 Task: In the  document retention.docxSelect Headings and apply  'Bold' Select the text and align it to the  'Left'. Select the table and apply  All Borders
Action: Mouse moved to (299, 507)
Screenshot: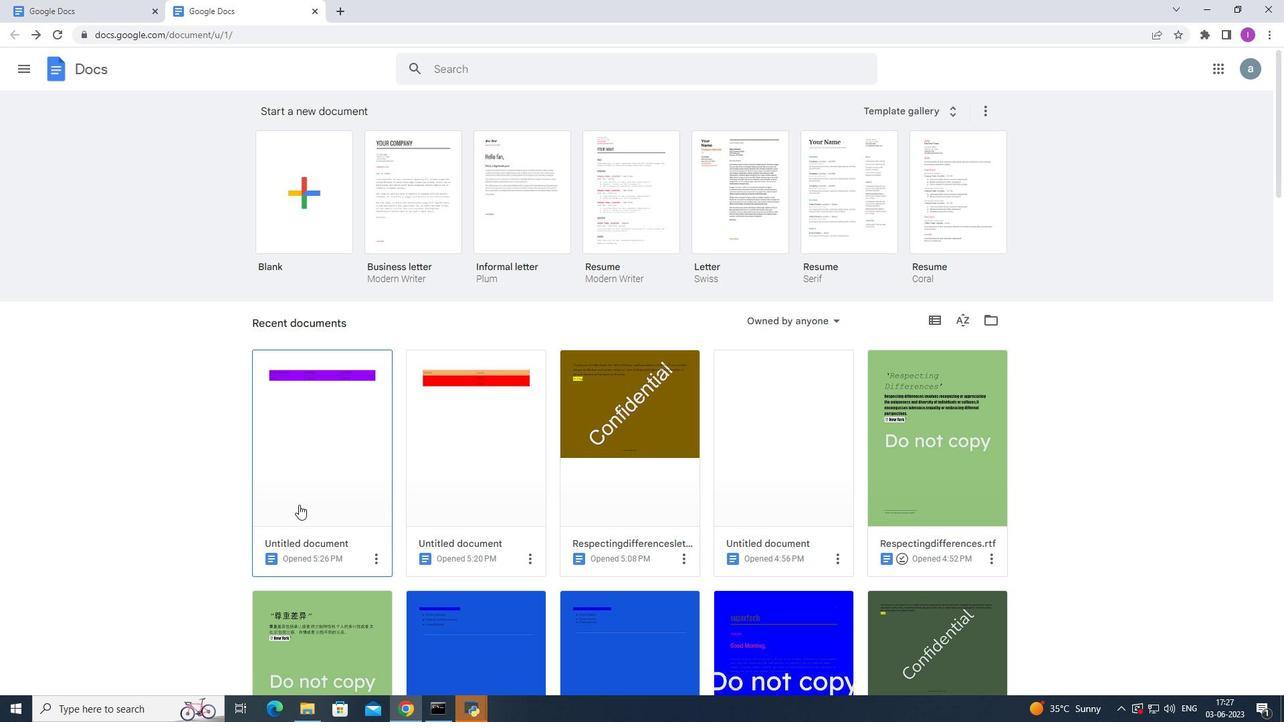 
Action: Mouse pressed left at (299, 507)
Screenshot: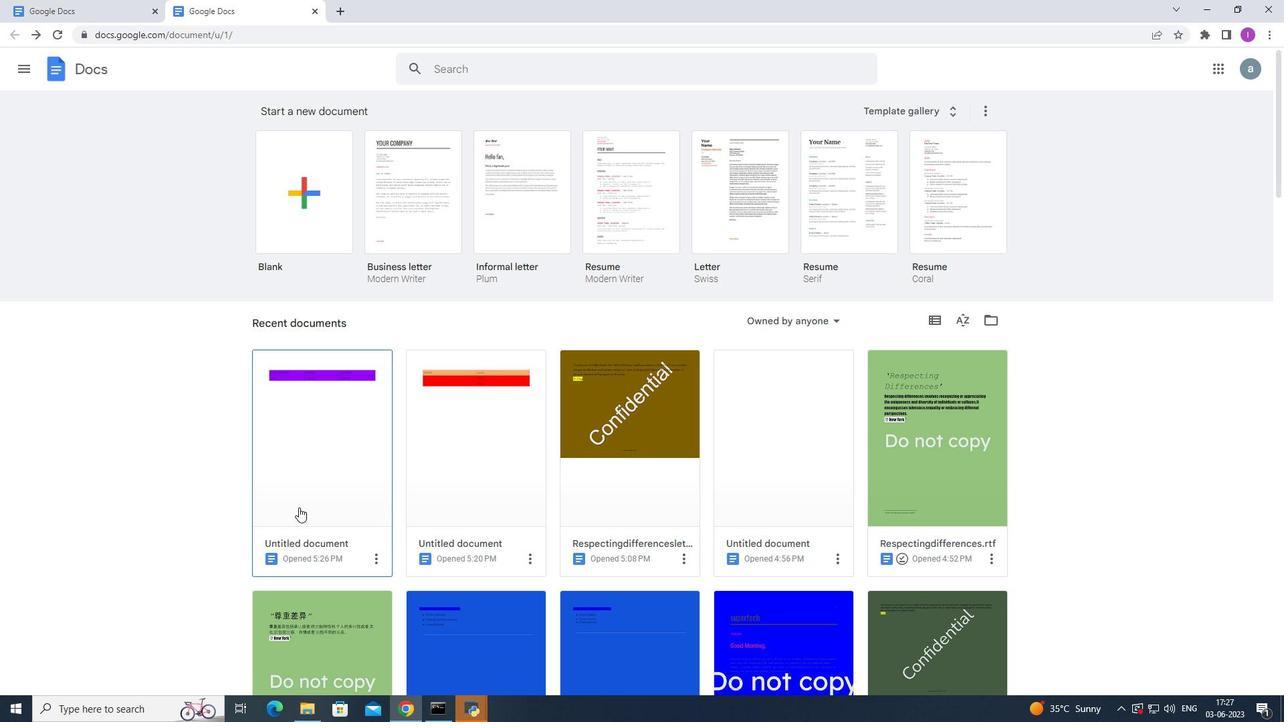 
Action: Mouse moved to (143, 56)
Screenshot: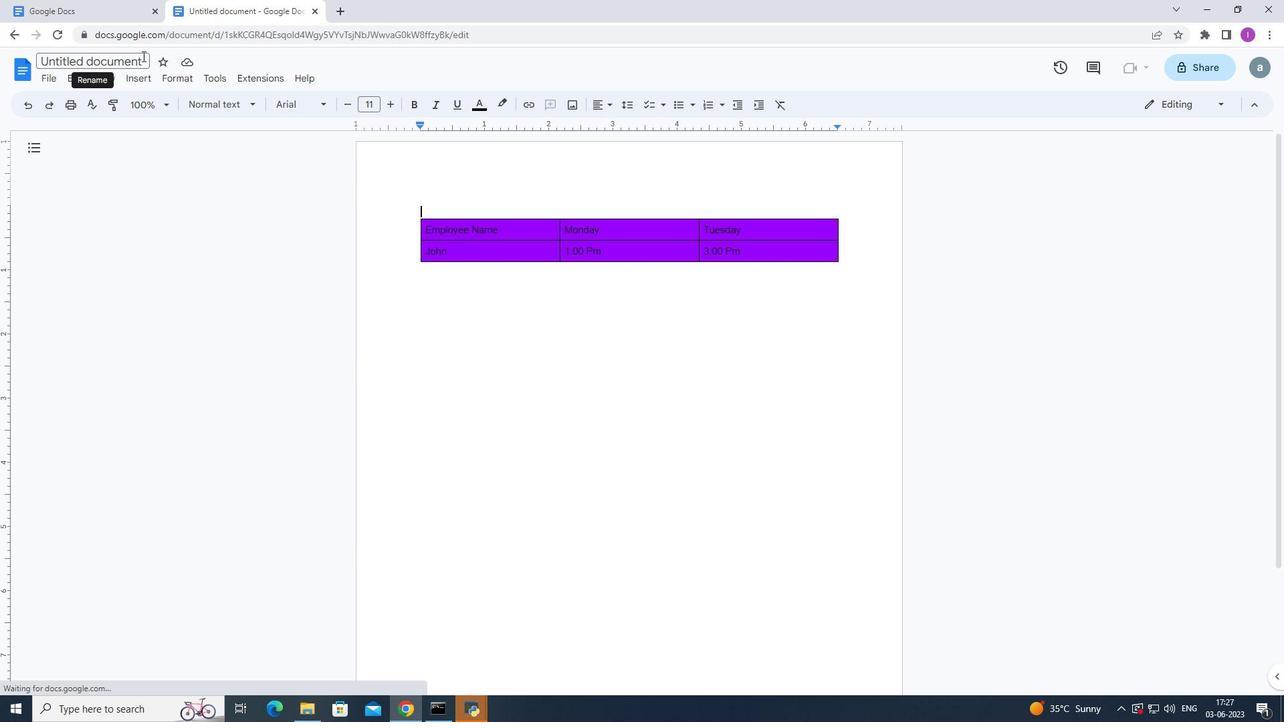 
Action: Mouse pressed left at (143, 56)
Screenshot: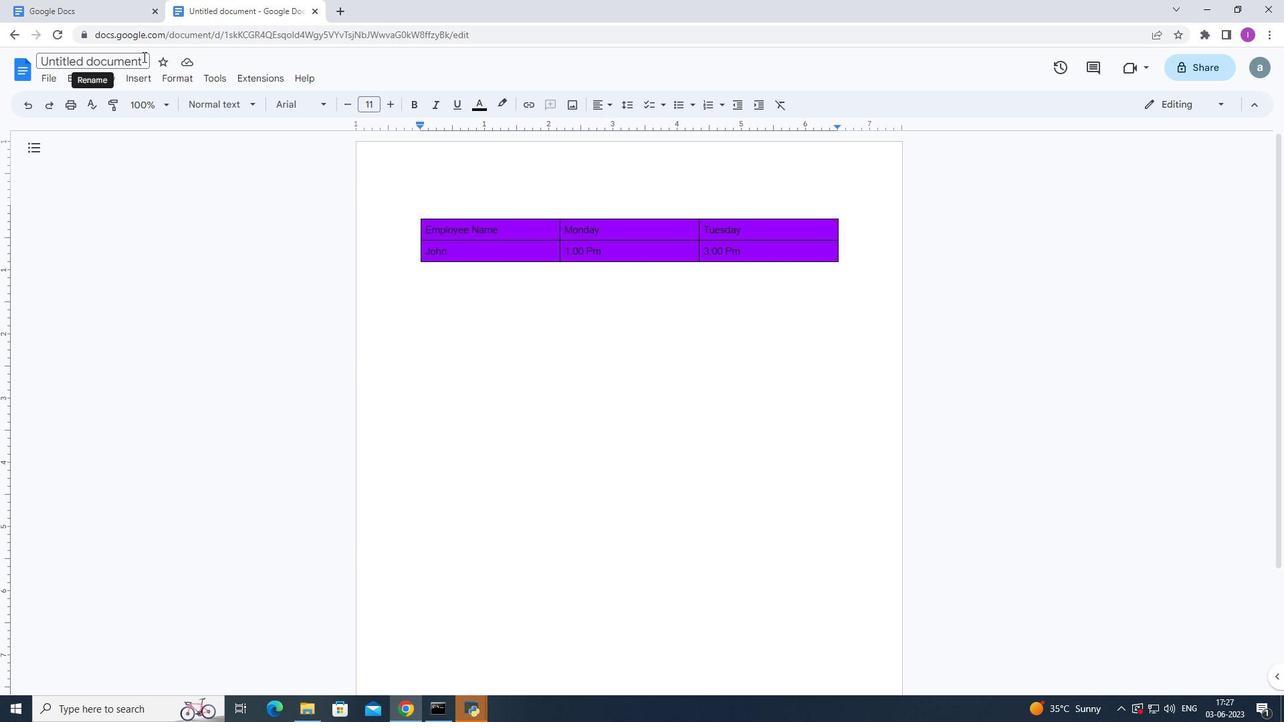 
Action: Mouse moved to (256, 54)
Screenshot: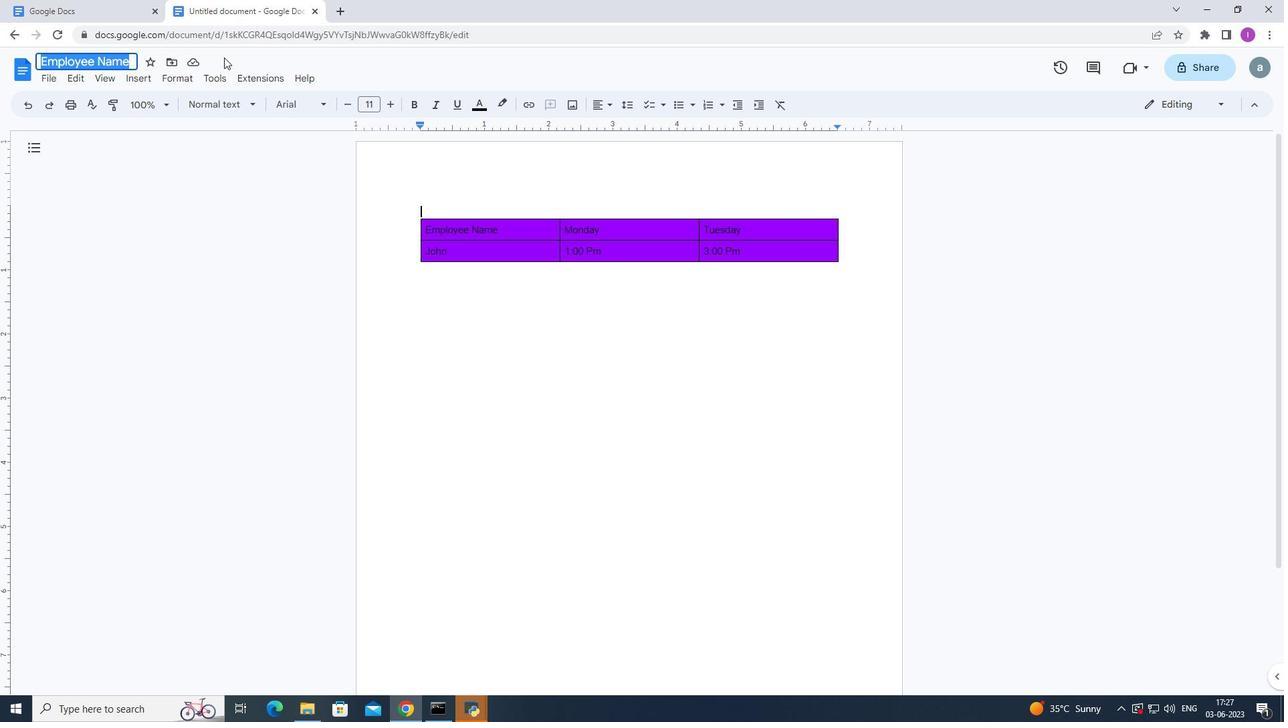 
Action: Key pressed retention.docx
Screenshot: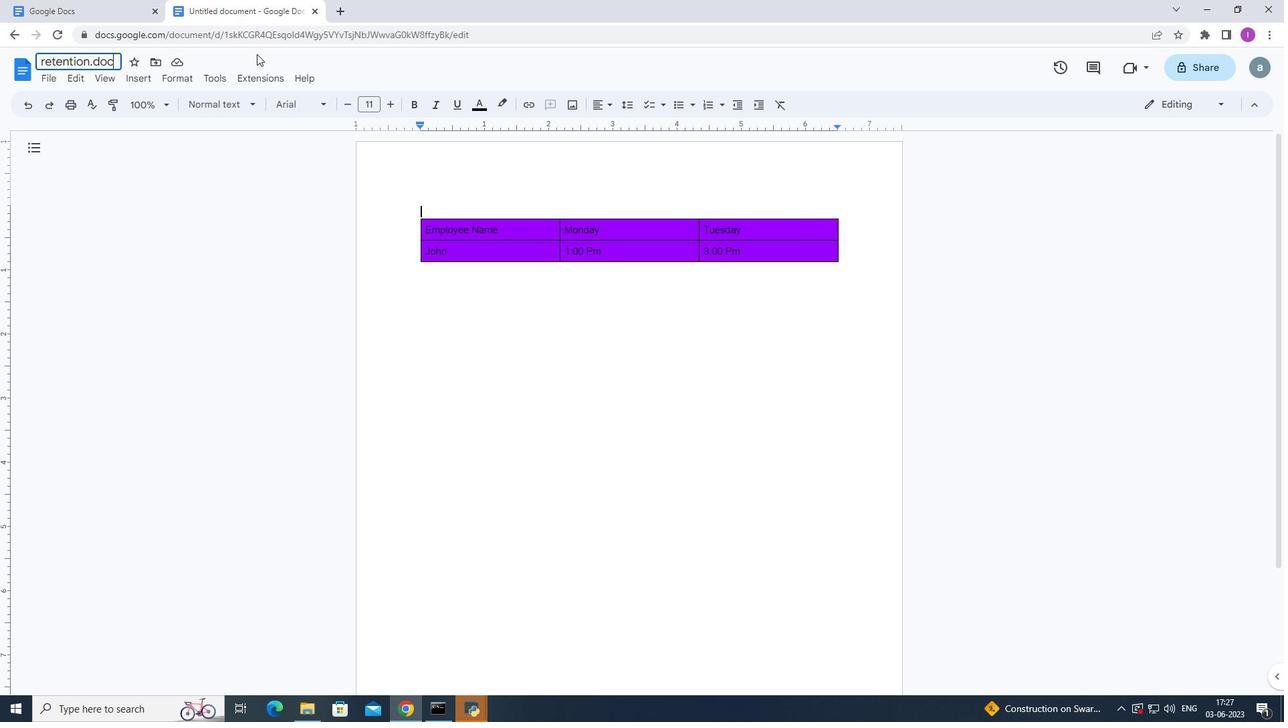 
Action: Mouse moved to (216, 216)
Screenshot: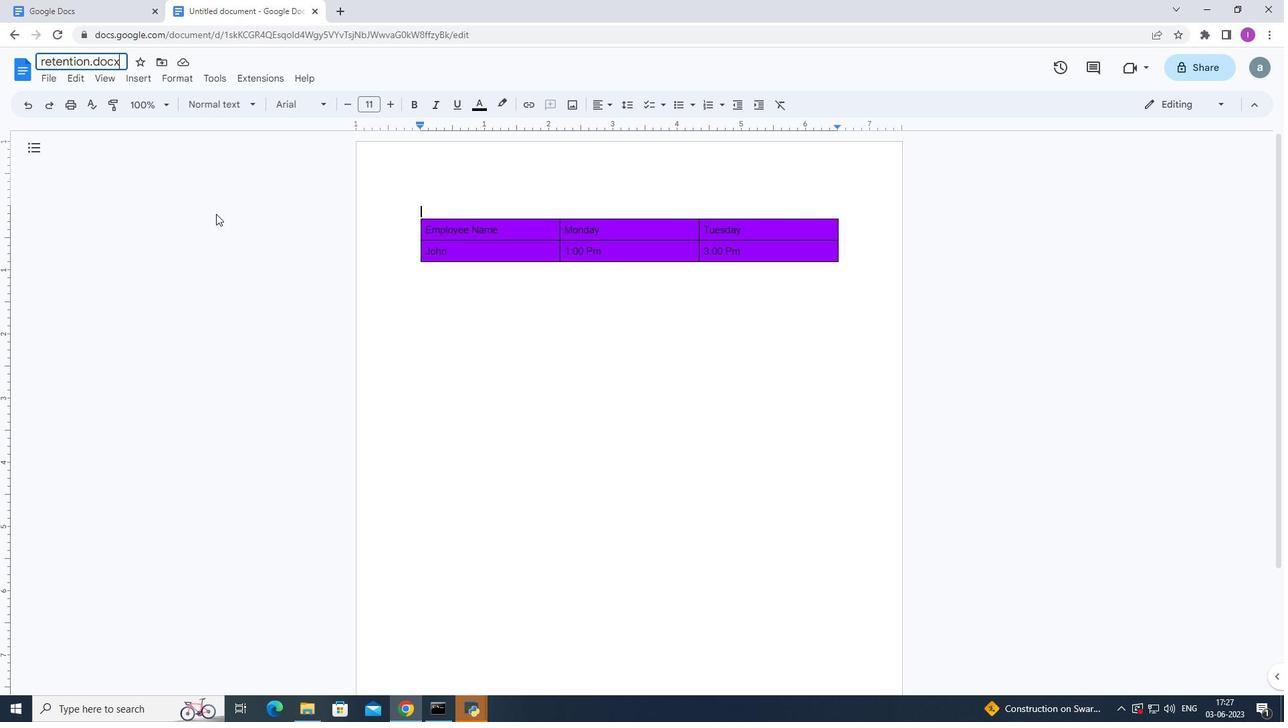 
Action: Mouse pressed left at (216, 216)
Screenshot: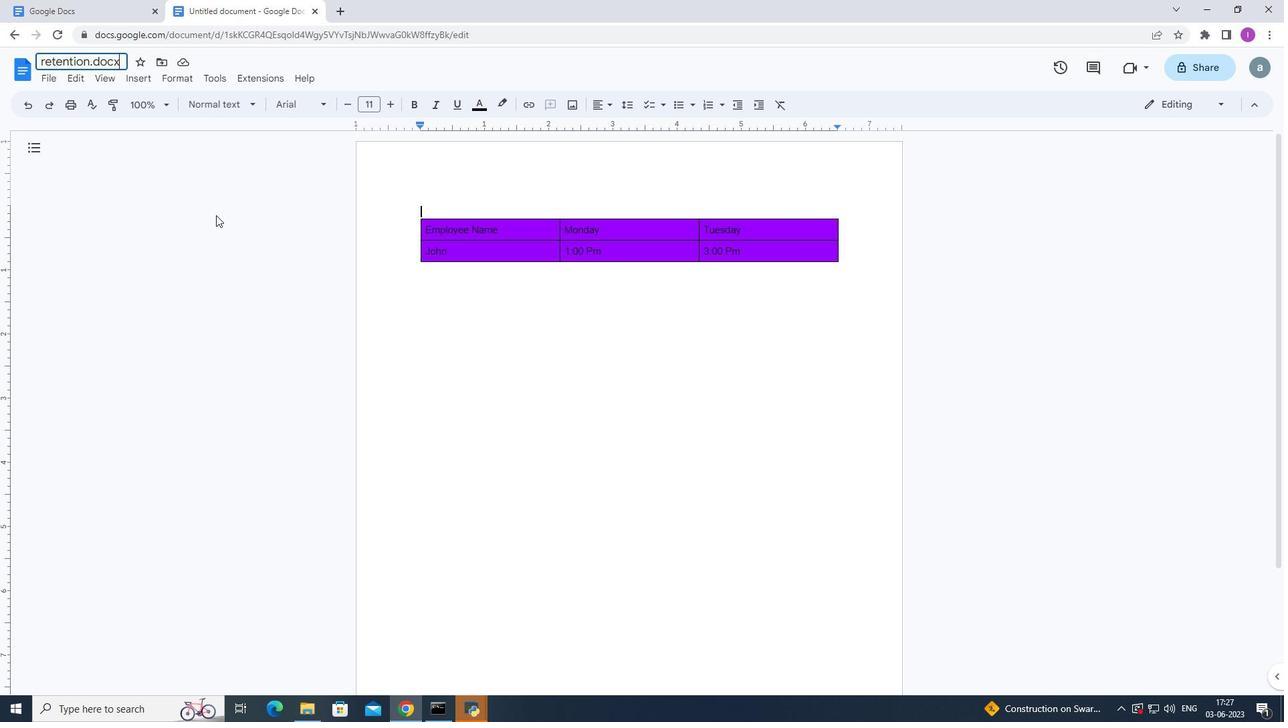 
Action: Mouse moved to (417, 450)
Screenshot: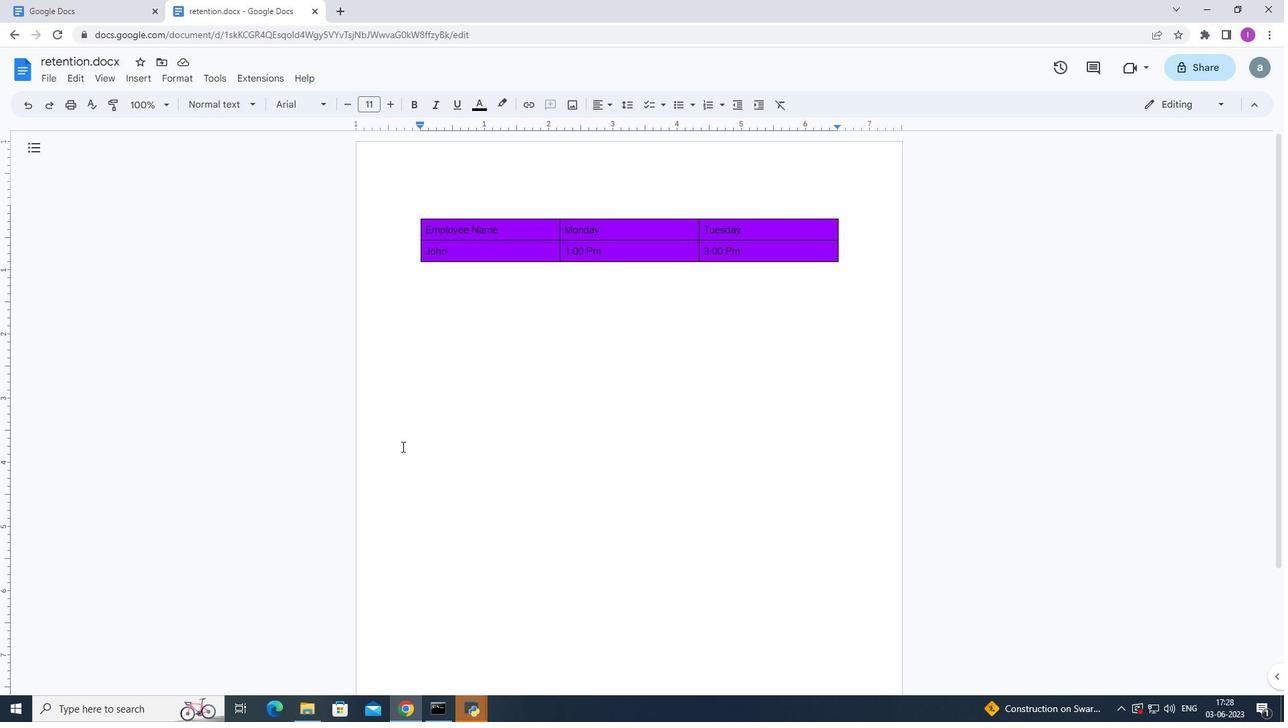 
Action: Mouse pressed left at (417, 450)
Screenshot: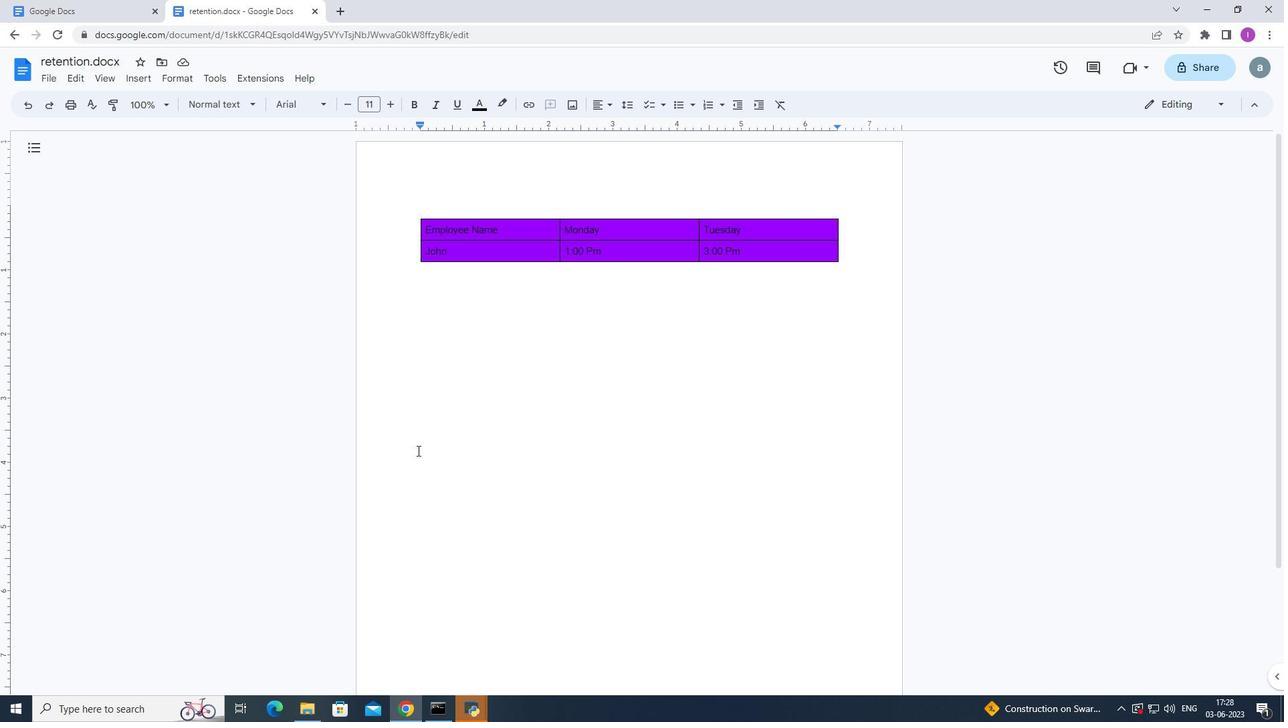 
Action: Mouse moved to (770, 230)
Screenshot: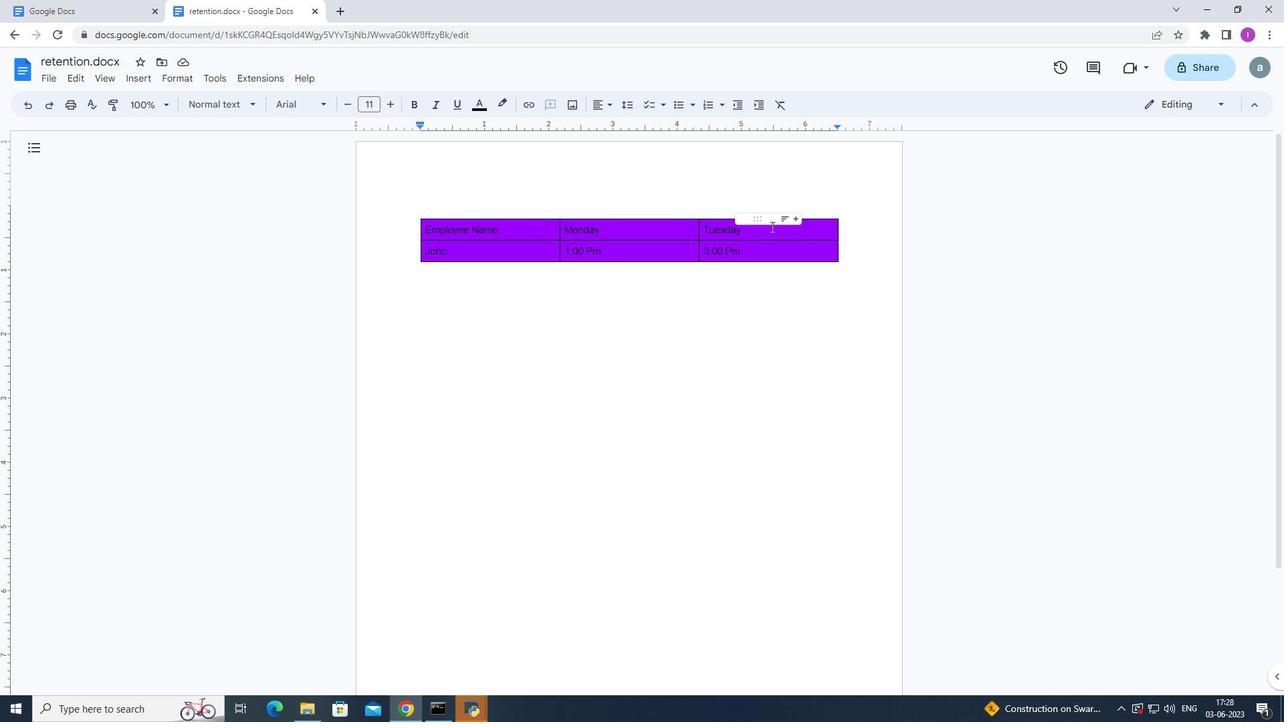 
Action: Mouse pressed left at (770, 230)
Screenshot: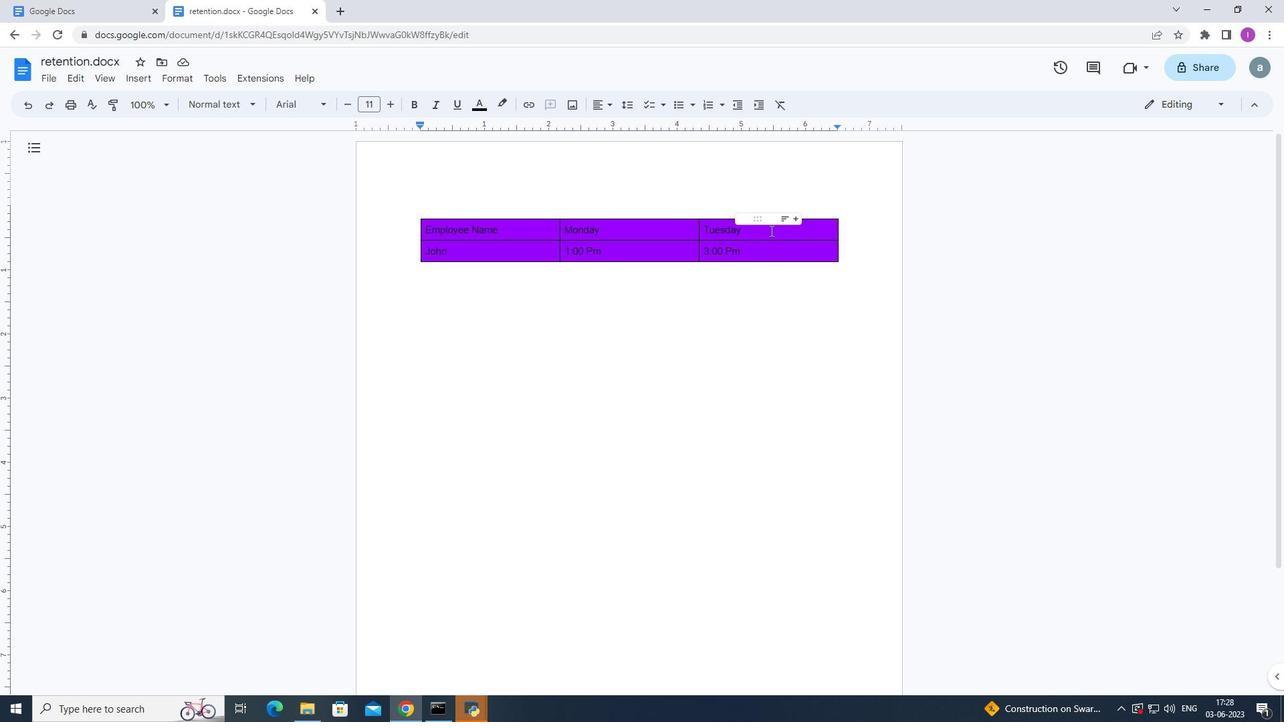 
Action: Mouse moved to (466, 414)
Screenshot: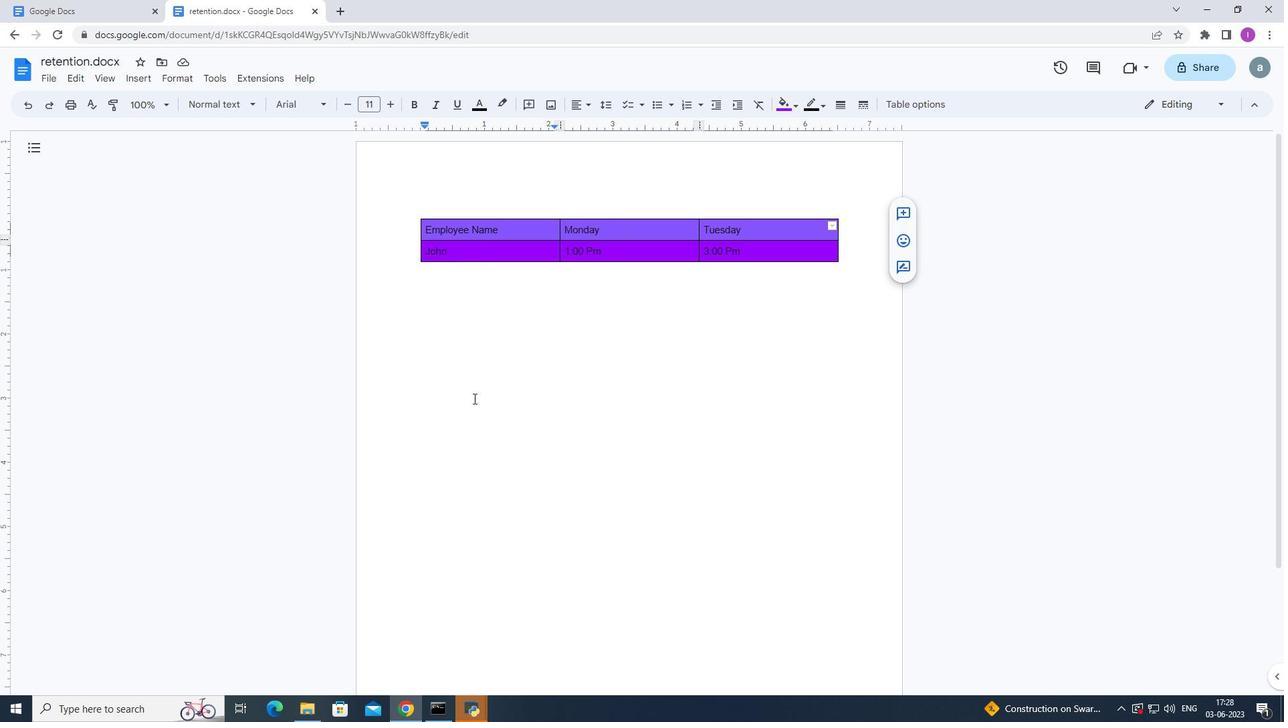 
Action: Mouse pressed left at (466, 414)
Screenshot: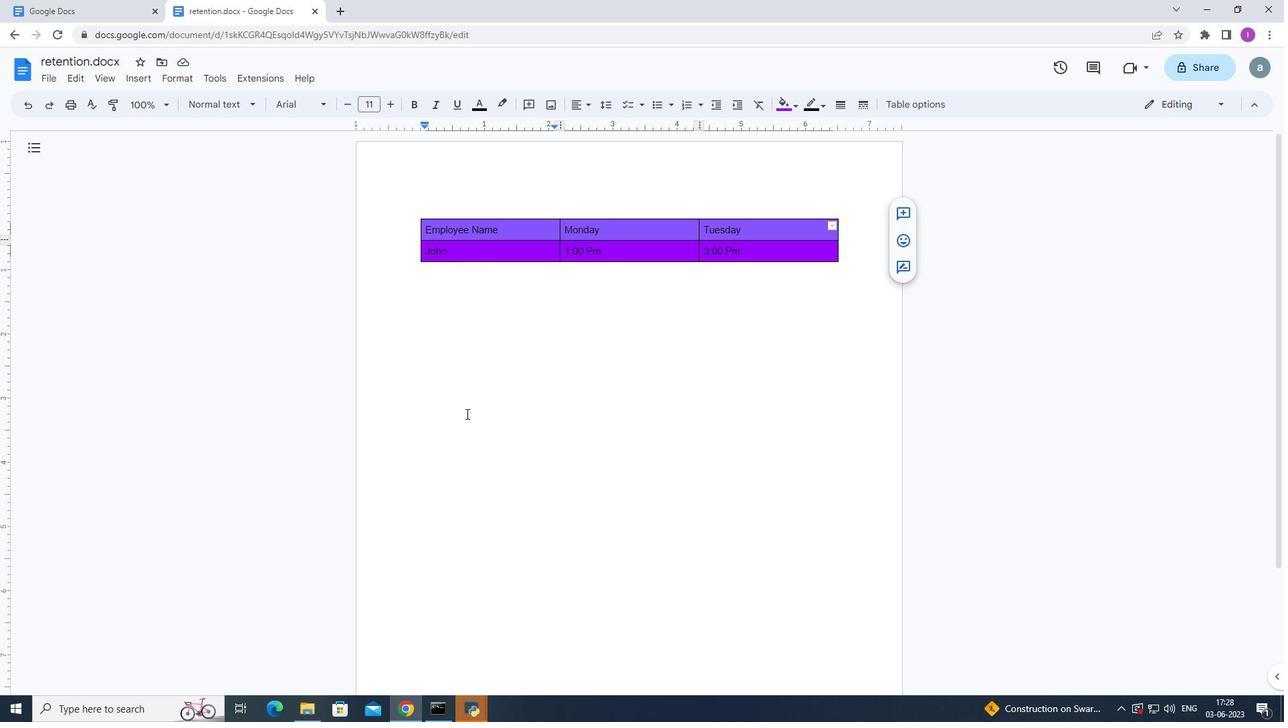 
Action: Mouse moved to (755, 231)
Screenshot: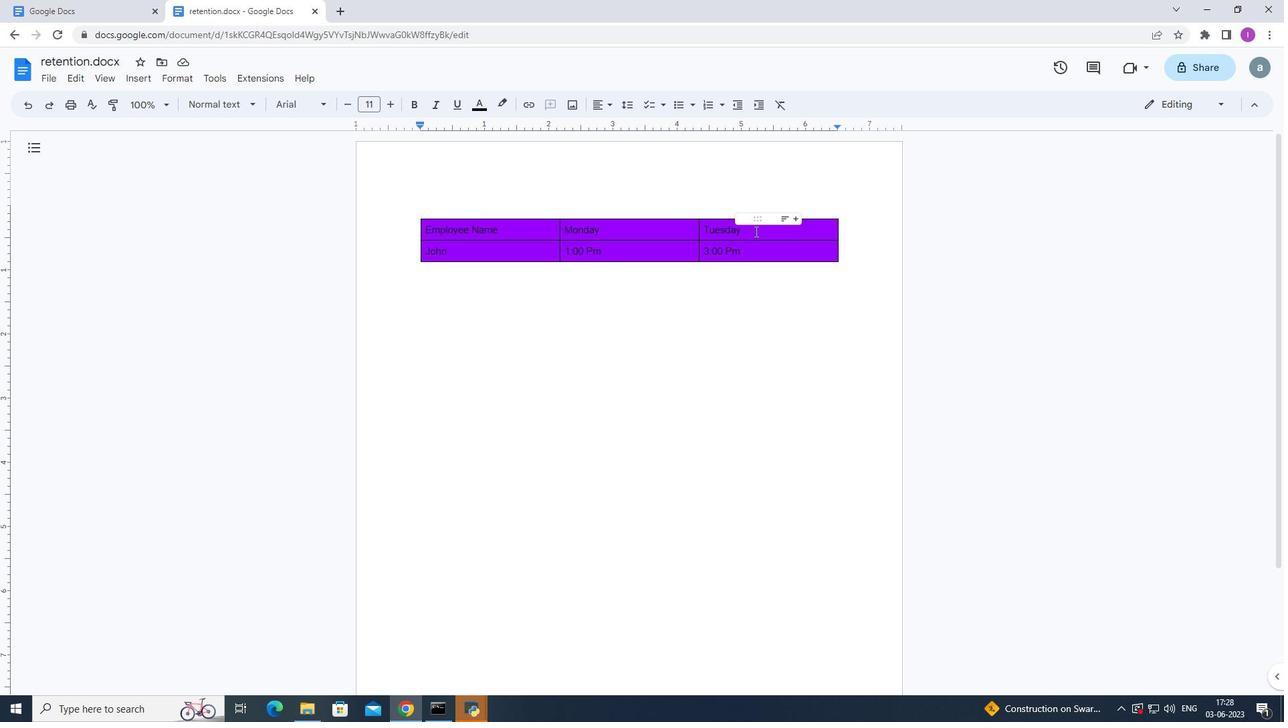 
Action: Mouse pressed left at (755, 231)
Screenshot: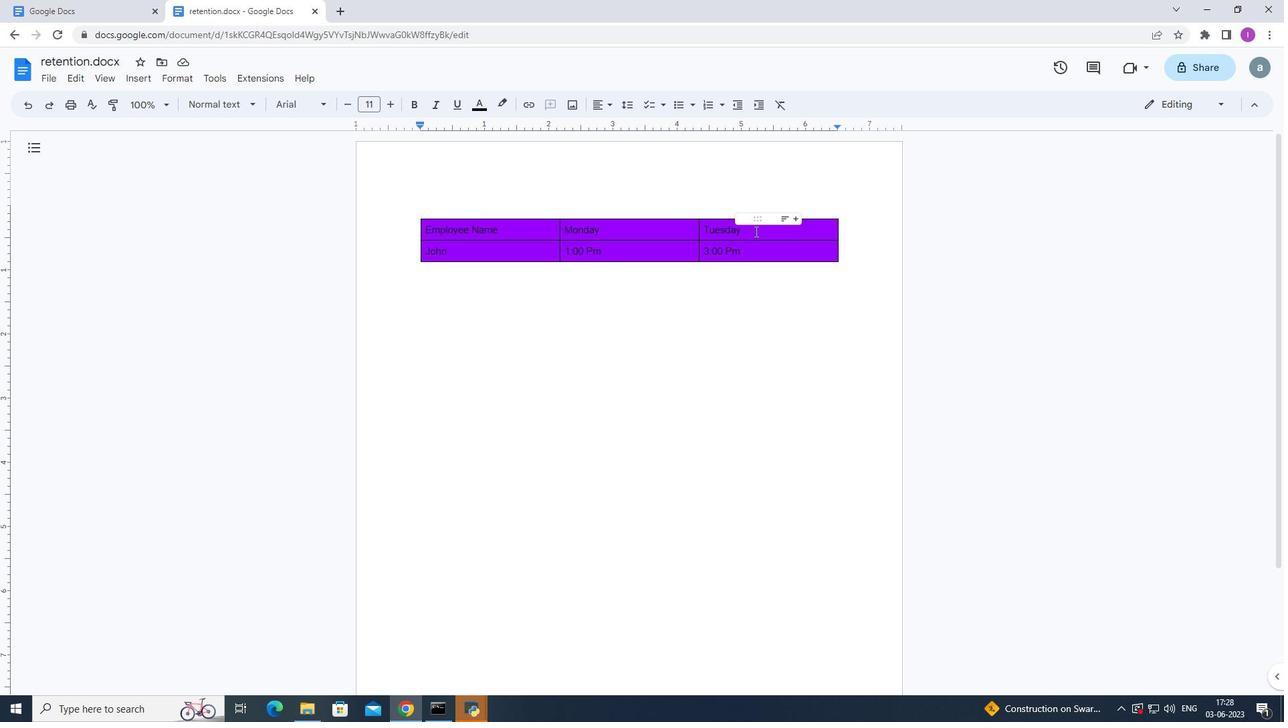 
Action: Mouse moved to (419, 108)
Screenshot: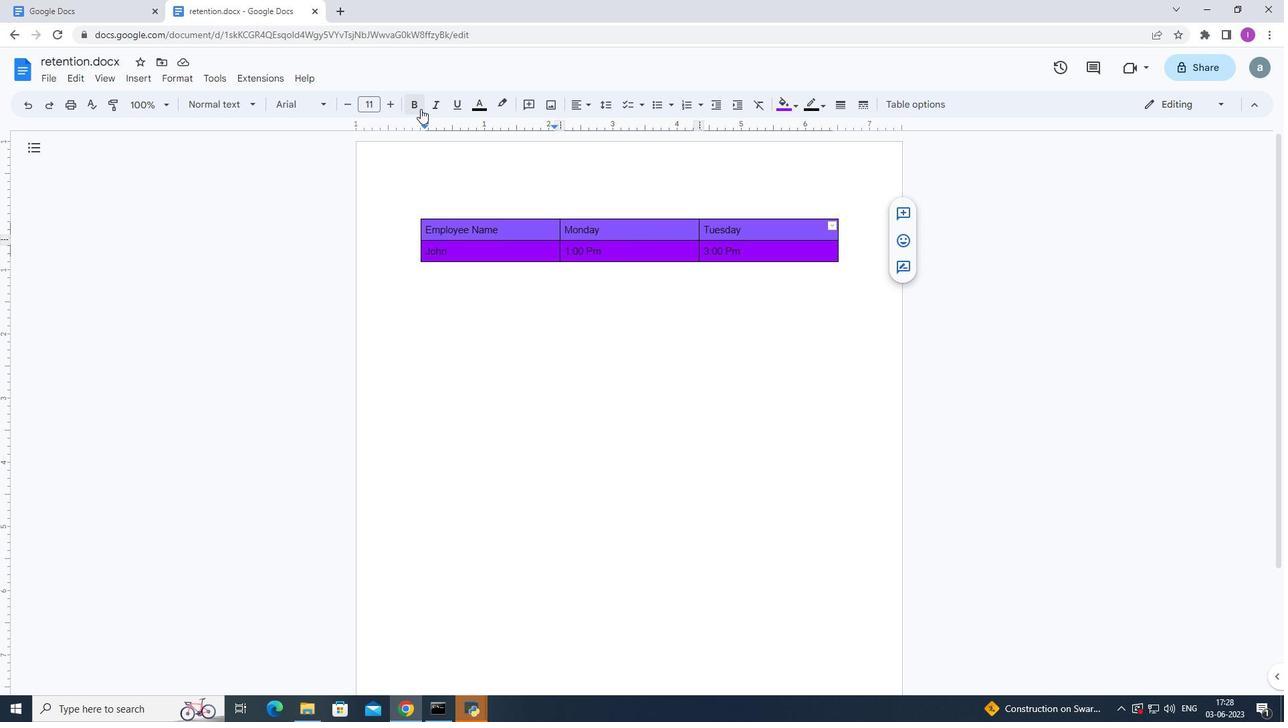 
Action: Mouse pressed left at (419, 108)
Screenshot: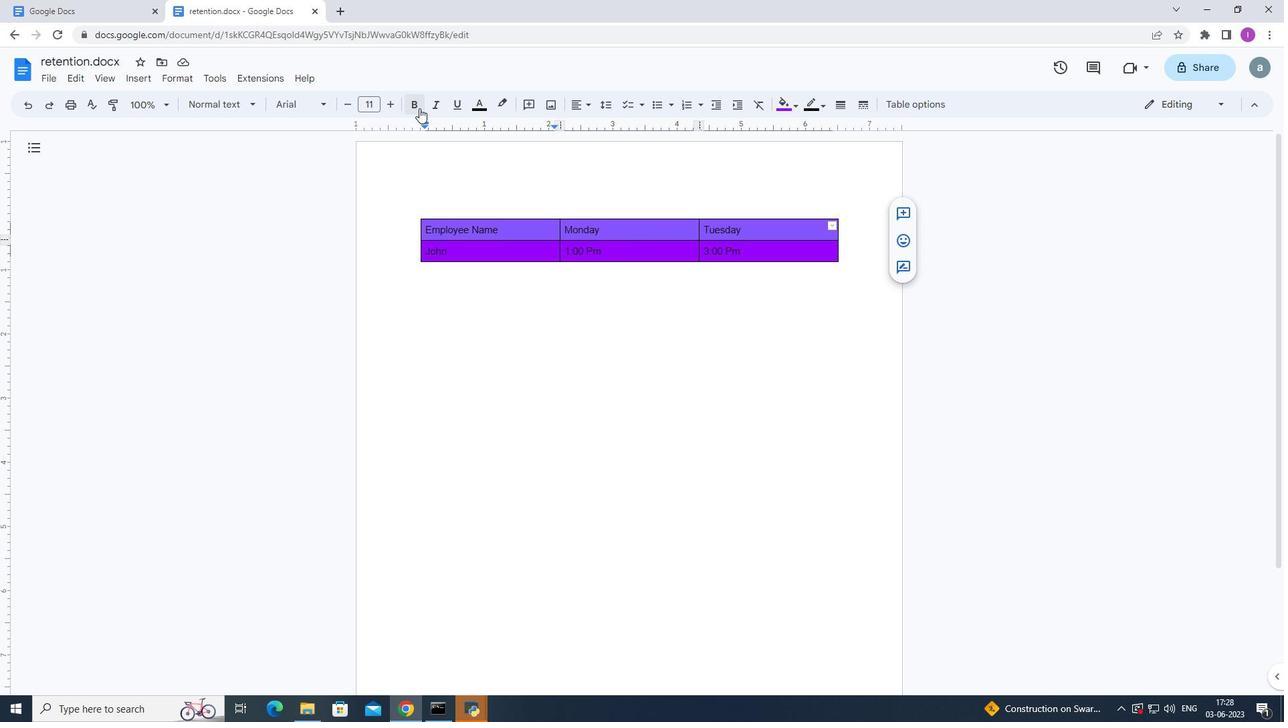 
Action: Mouse moved to (628, 408)
Screenshot: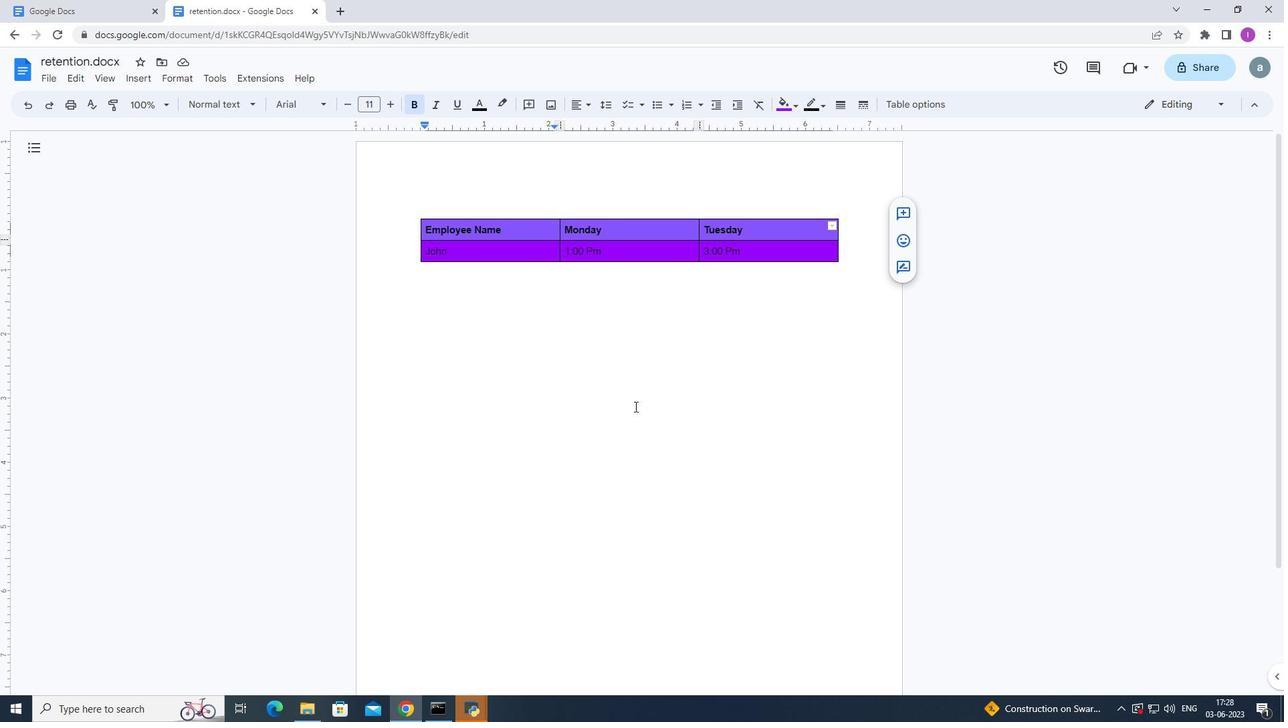 
Action: Mouse pressed left at (628, 408)
Screenshot: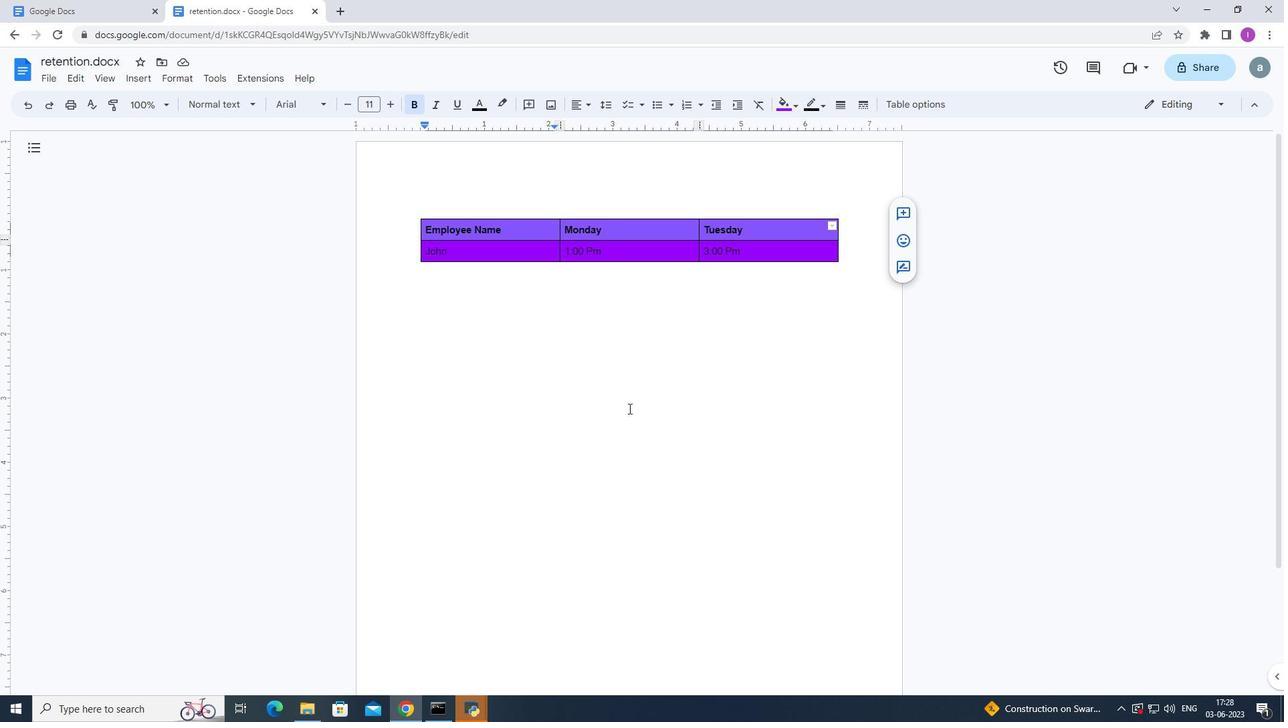 
Action: Mouse moved to (764, 255)
Screenshot: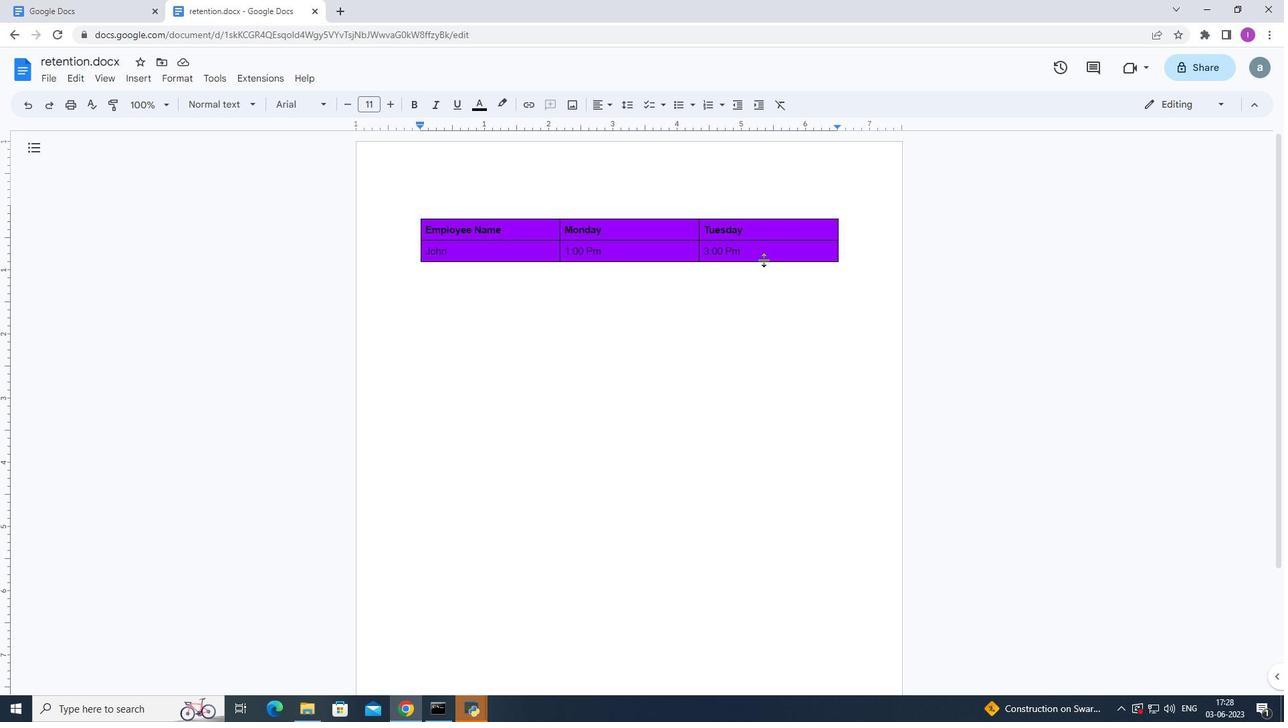 
Action: Mouse pressed left at (764, 255)
Screenshot: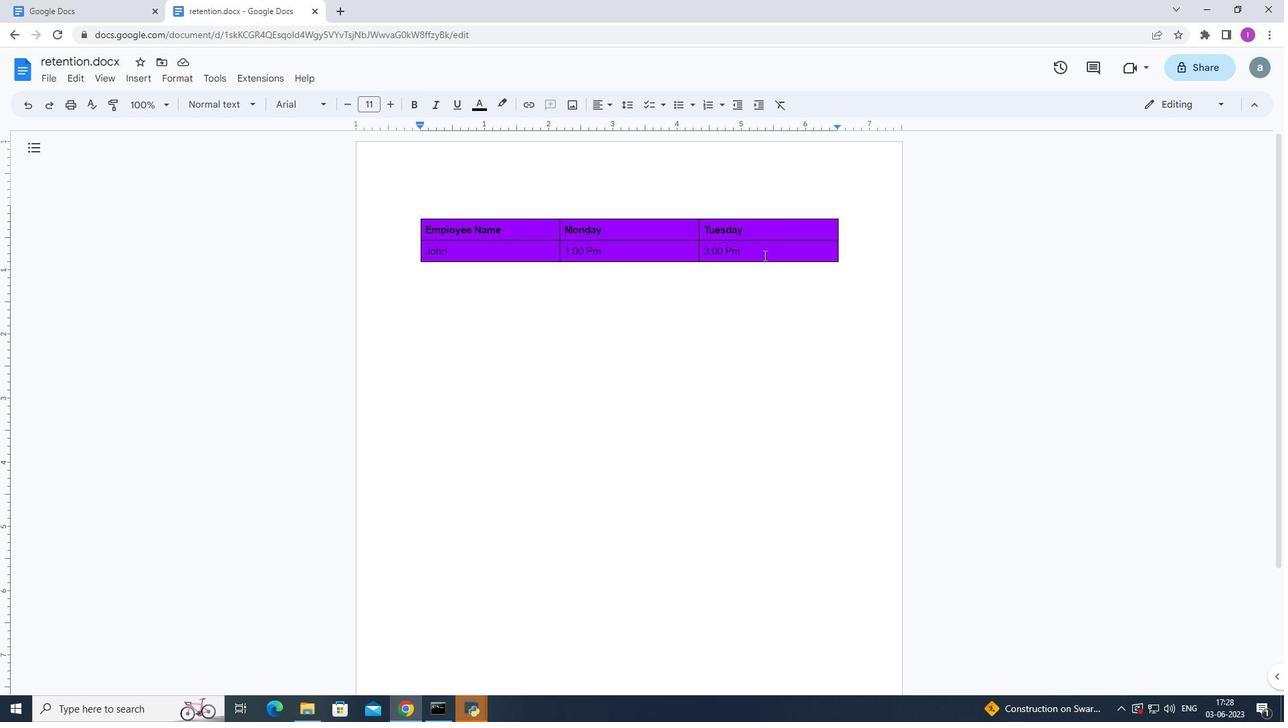 
Action: Mouse moved to (580, 104)
Screenshot: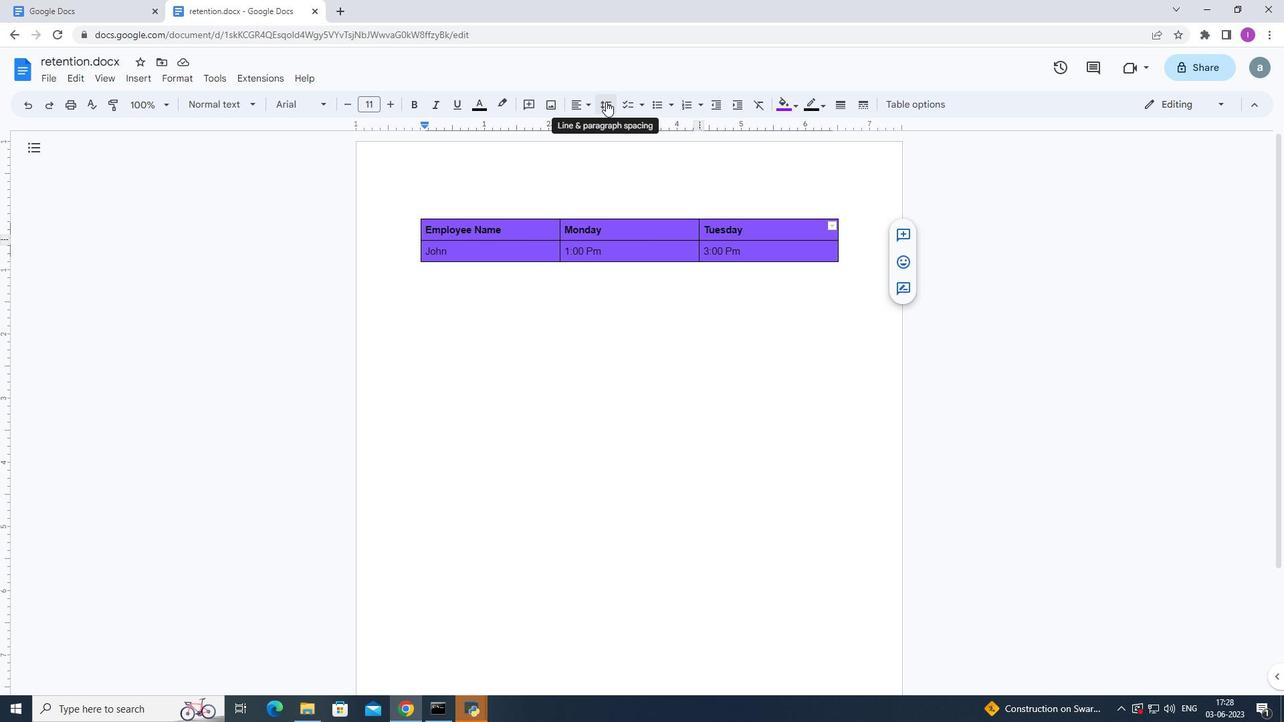 
Action: Mouse pressed left at (580, 104)
Screenshot: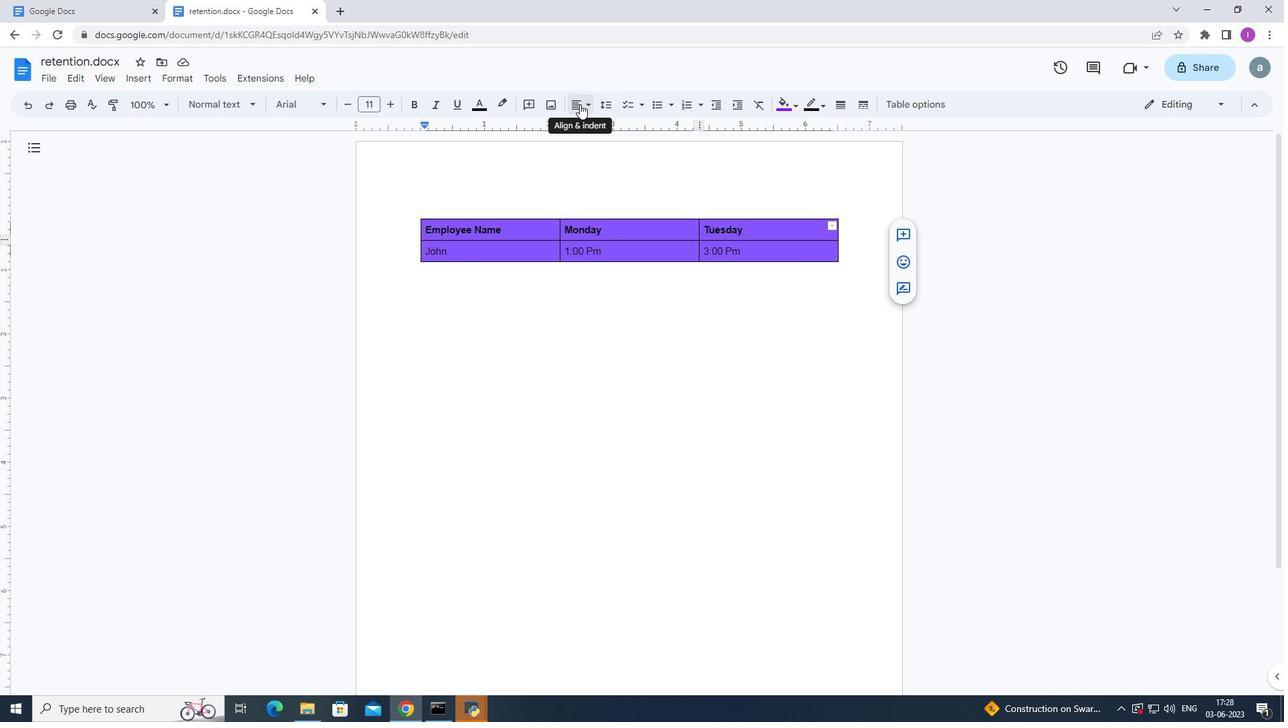 
Action: Mouse moved to (582, 131)
Screenshot: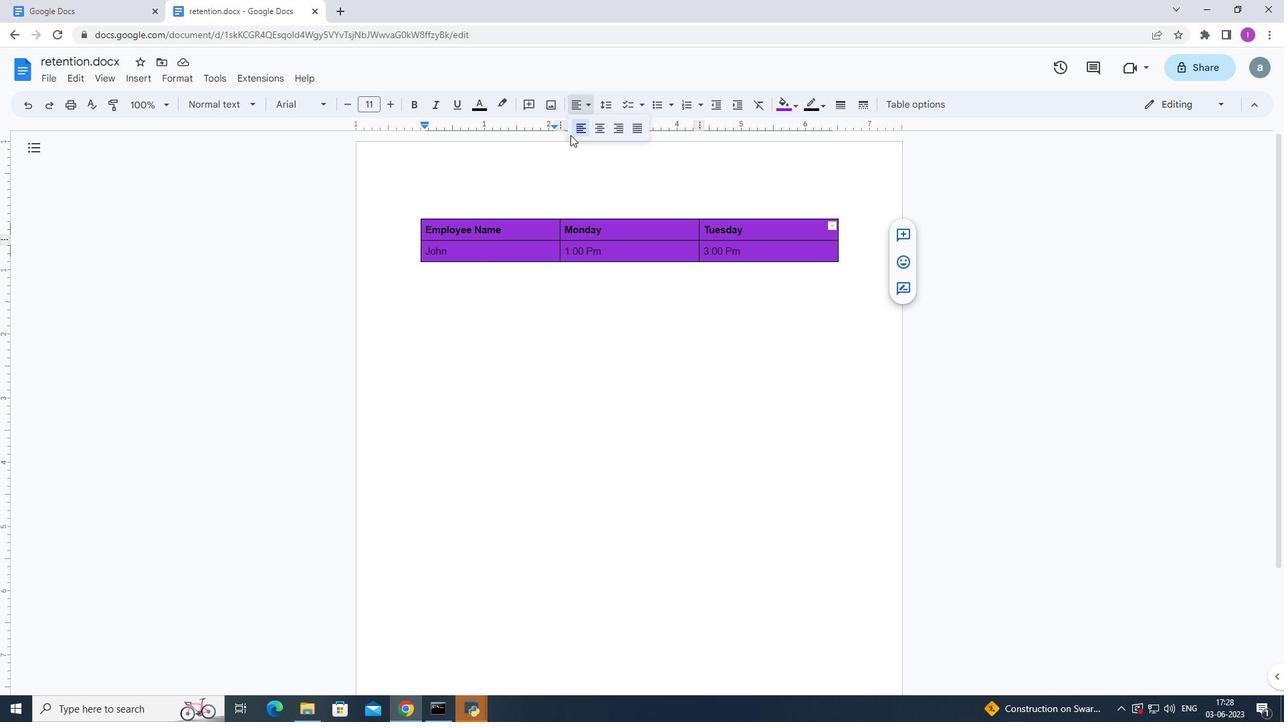 
Action: Mouse pressed left at (582, 131)
Screenshot: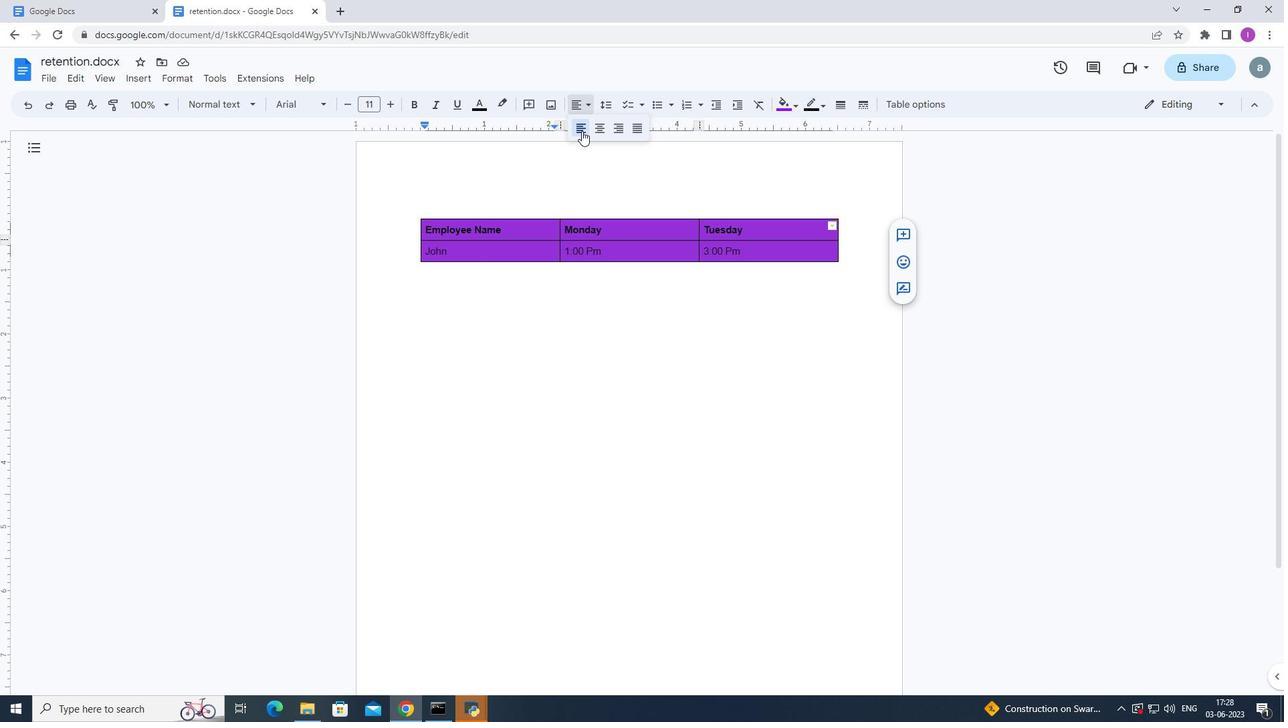 
Action: Mouse moved to (352, 315)
Screenshot: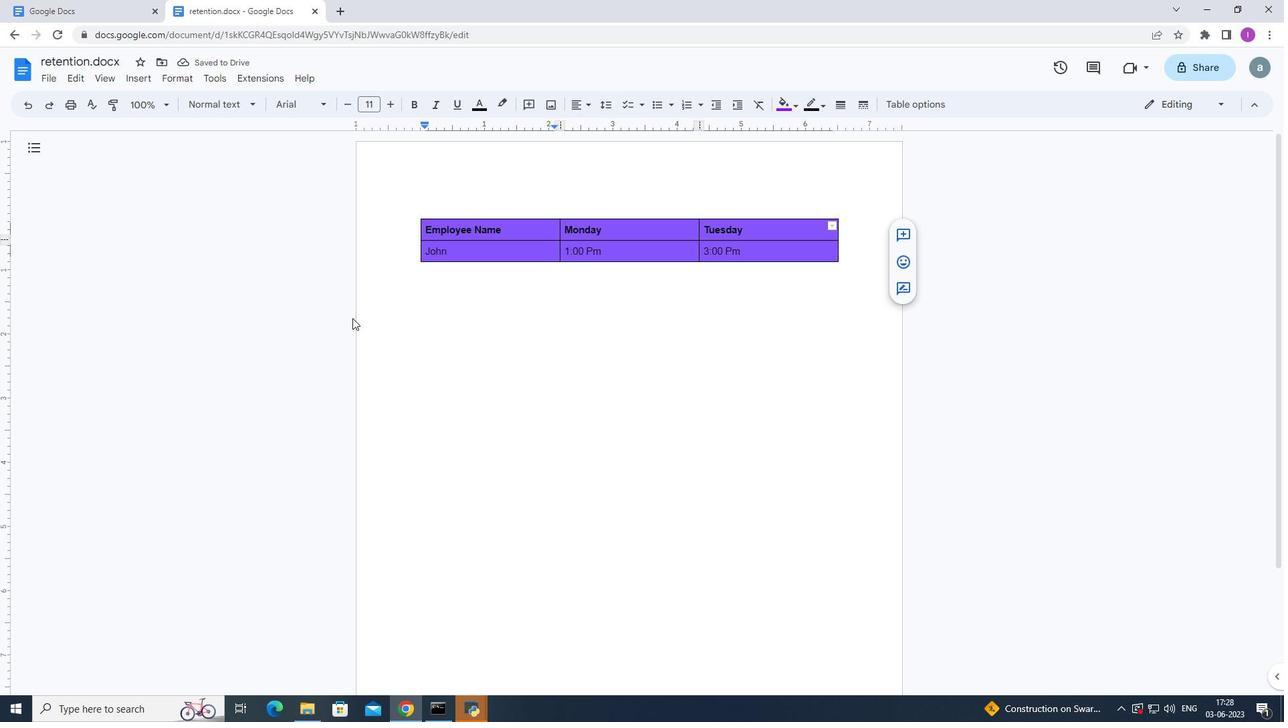 
